 Task: Select the criteria, "is not equal to".
Action: Mouse moved to (207, 96)
Screenshot: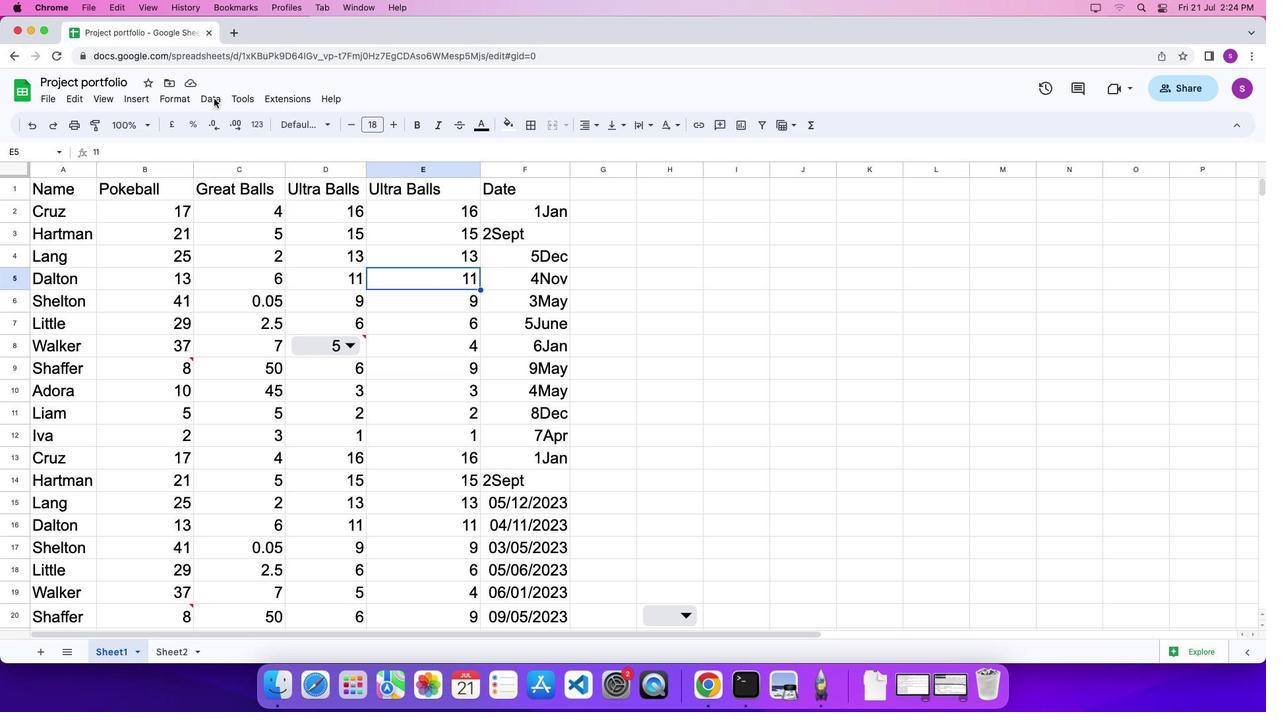 
Action: Mouse pressed left at (207, 96)
Screenshot: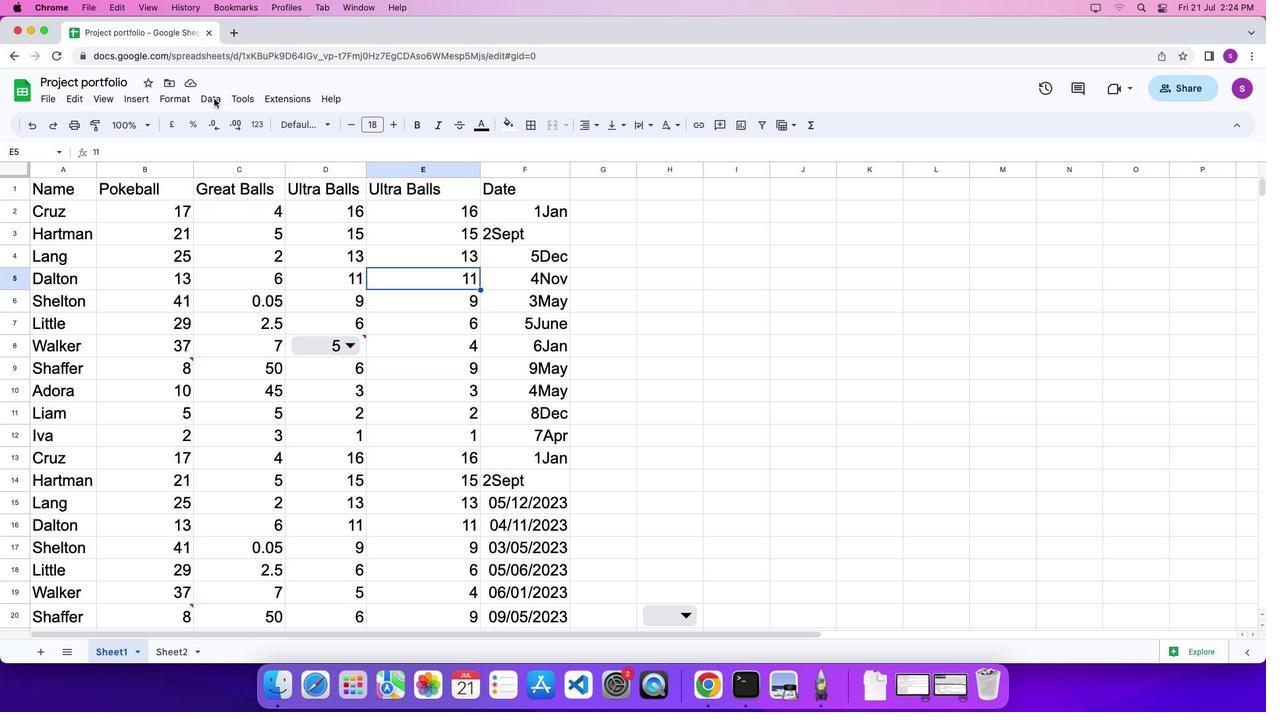 
Action: Mouse moved to (213, 98)
Screenshot: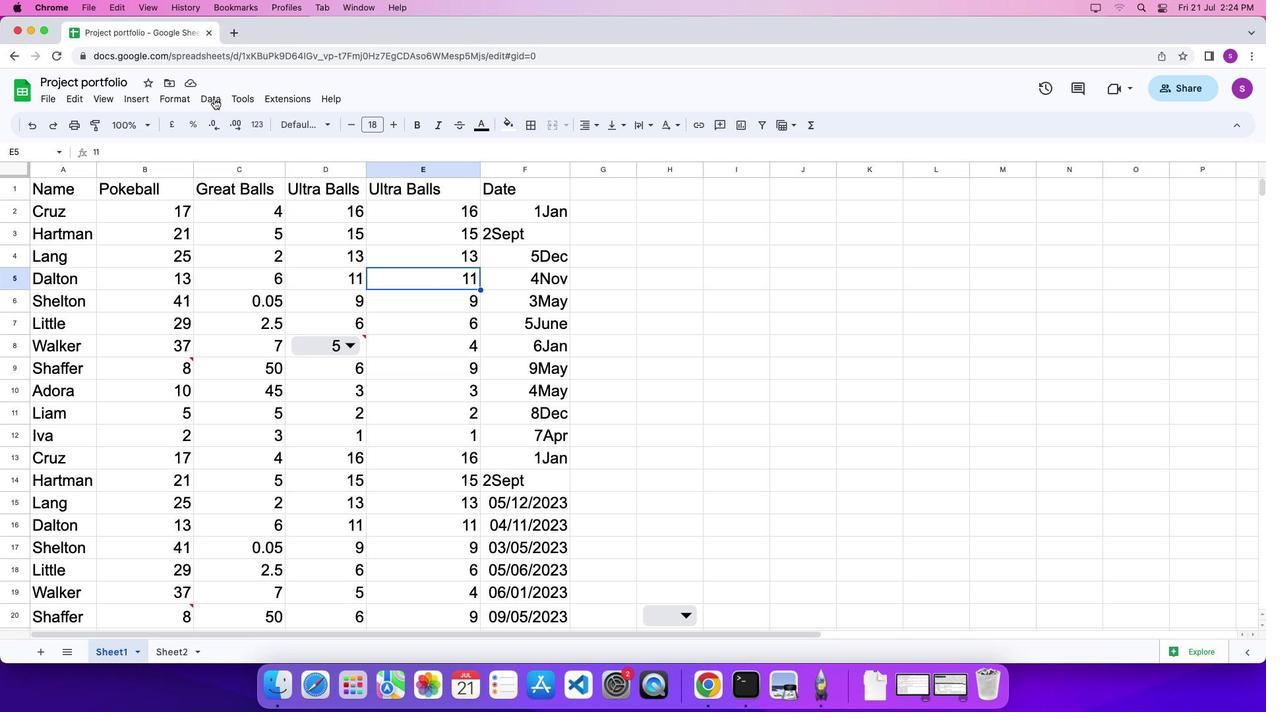 
Action: Mouse pressed left at (213, 98)
Screenshot: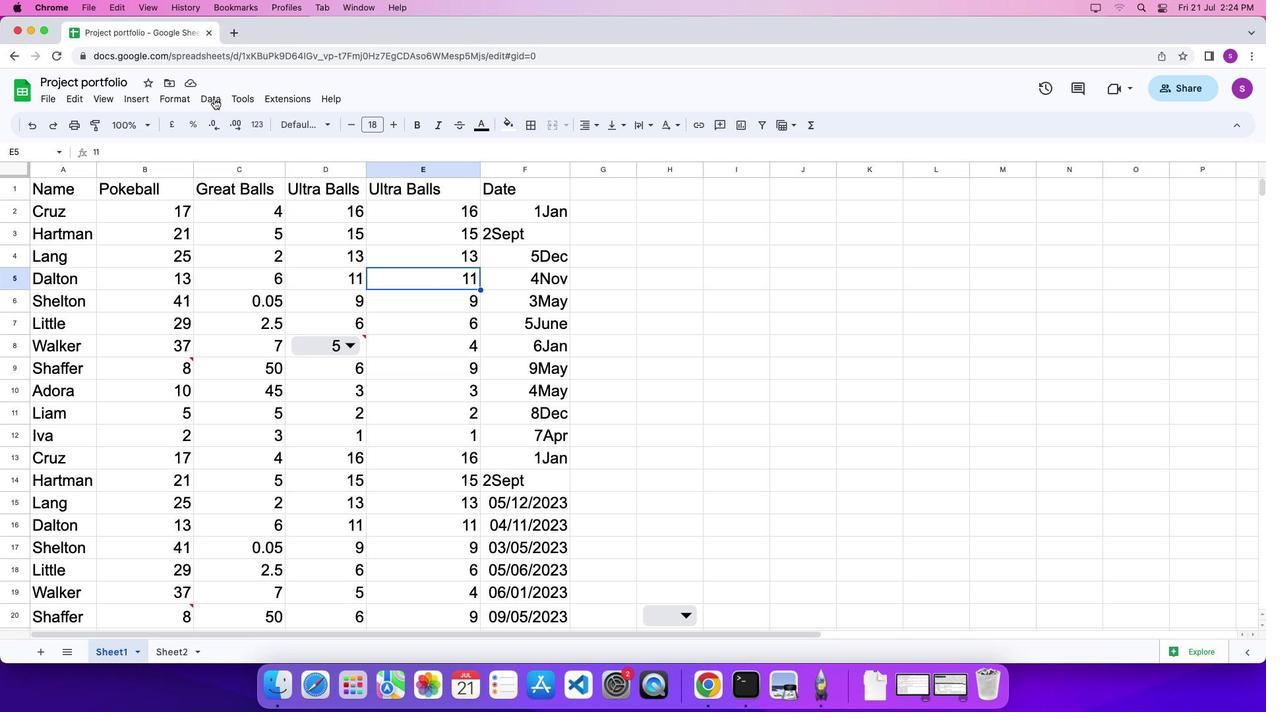 
Action: Mouse moved to (238, 364)
Screenshot: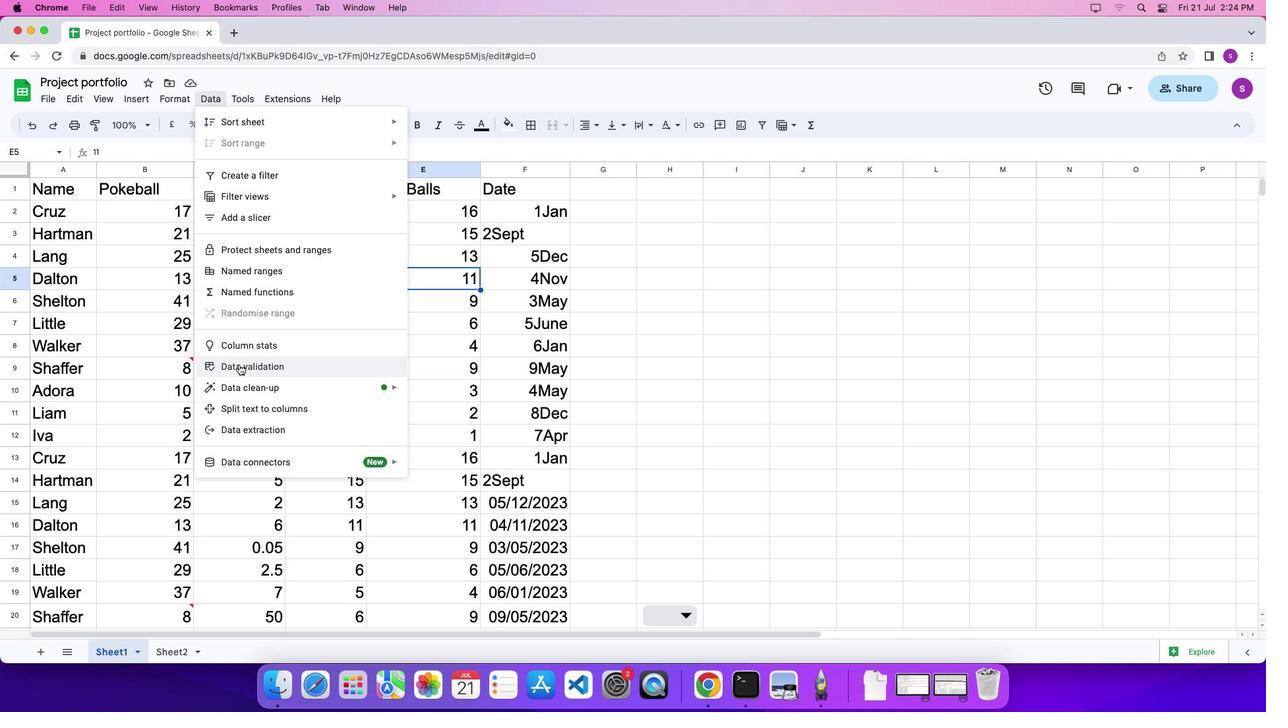 
Action: Mouse pressed left at (238, 364)
Screenshot: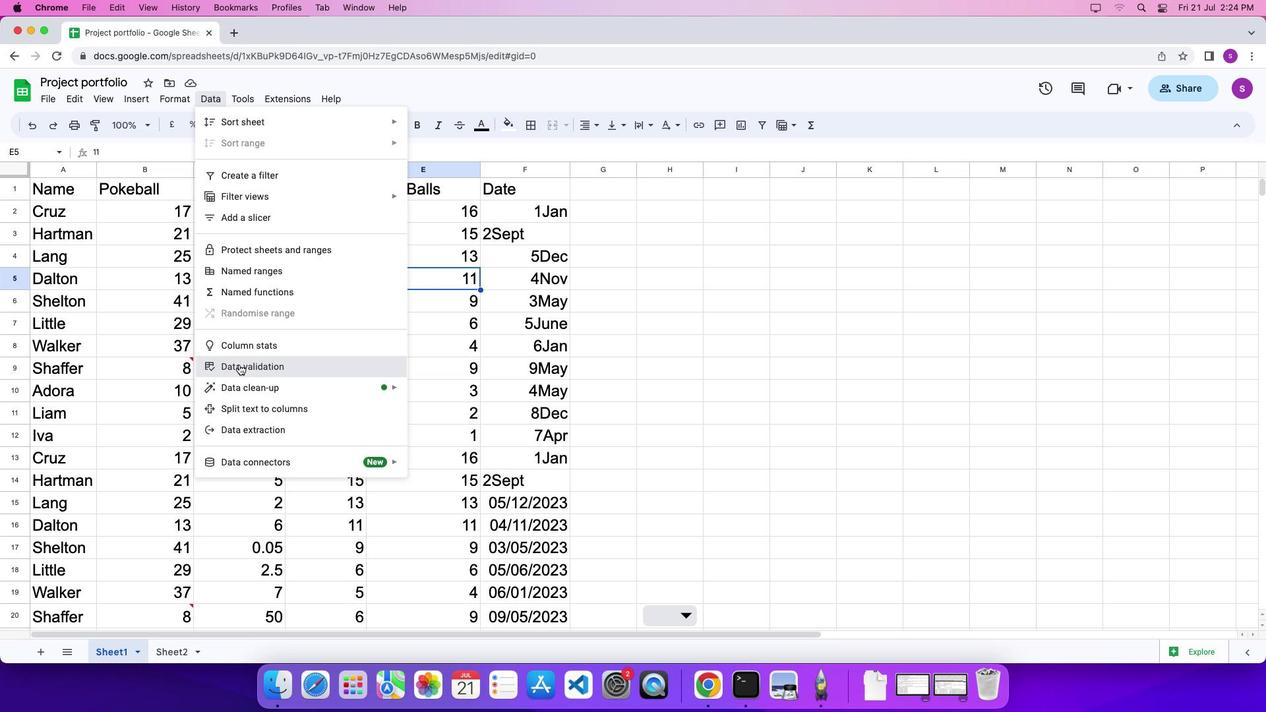 
Action: Mouse moved to (1209, 278)
Screenshot: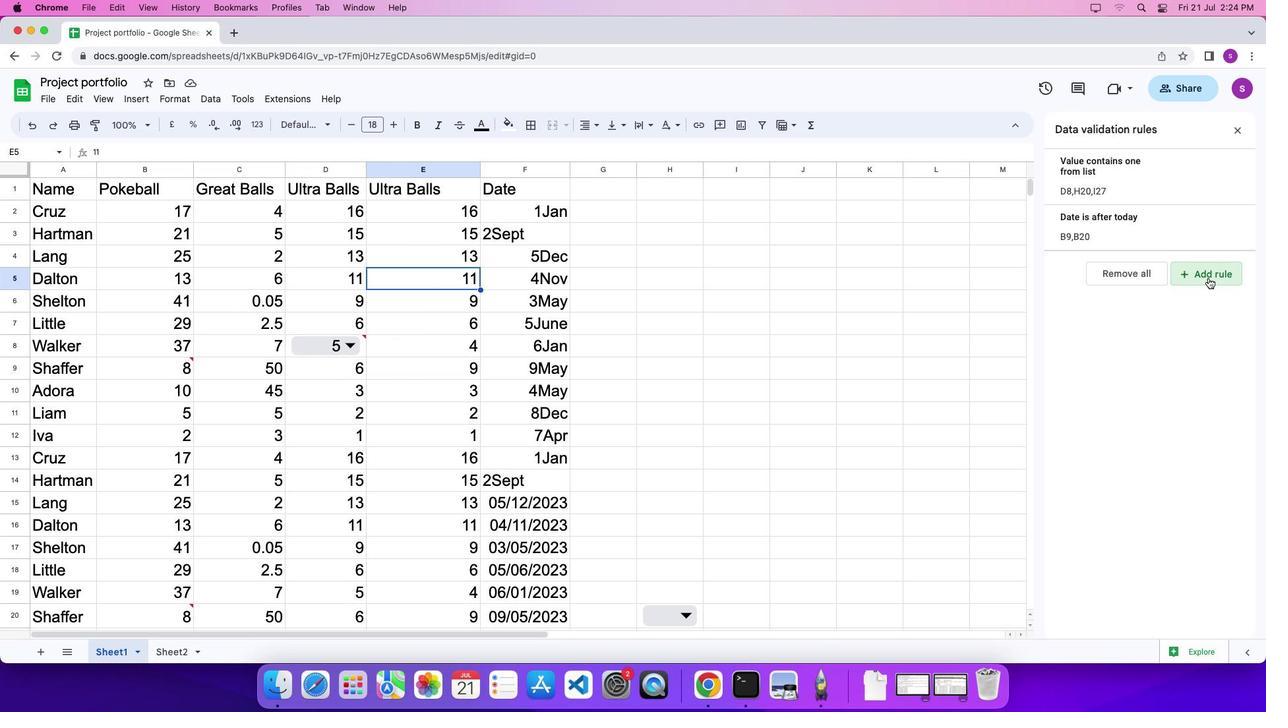 
Action: Mouse pressed left at (1209, 278)
Screenshot: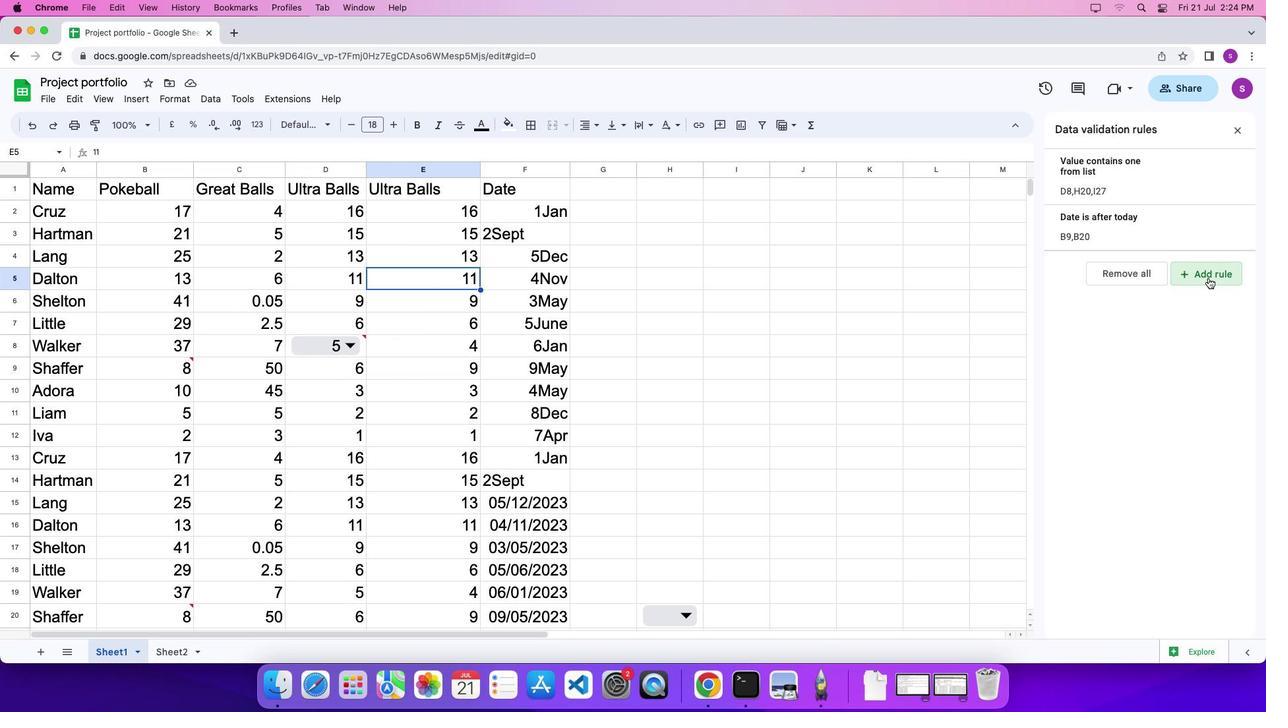 
Action: Mouse moved to (1189, 242)
Screenshot: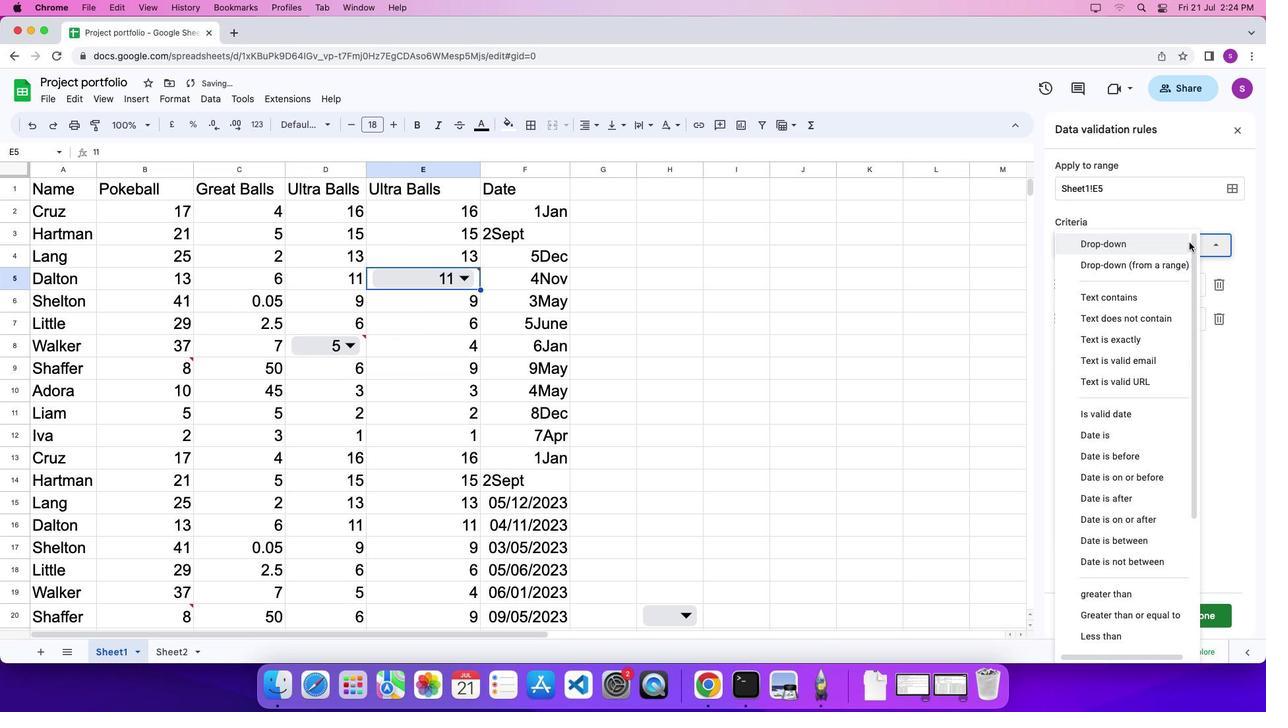 
Action: Mouse pressed left at (1189, 242)
Screenshot: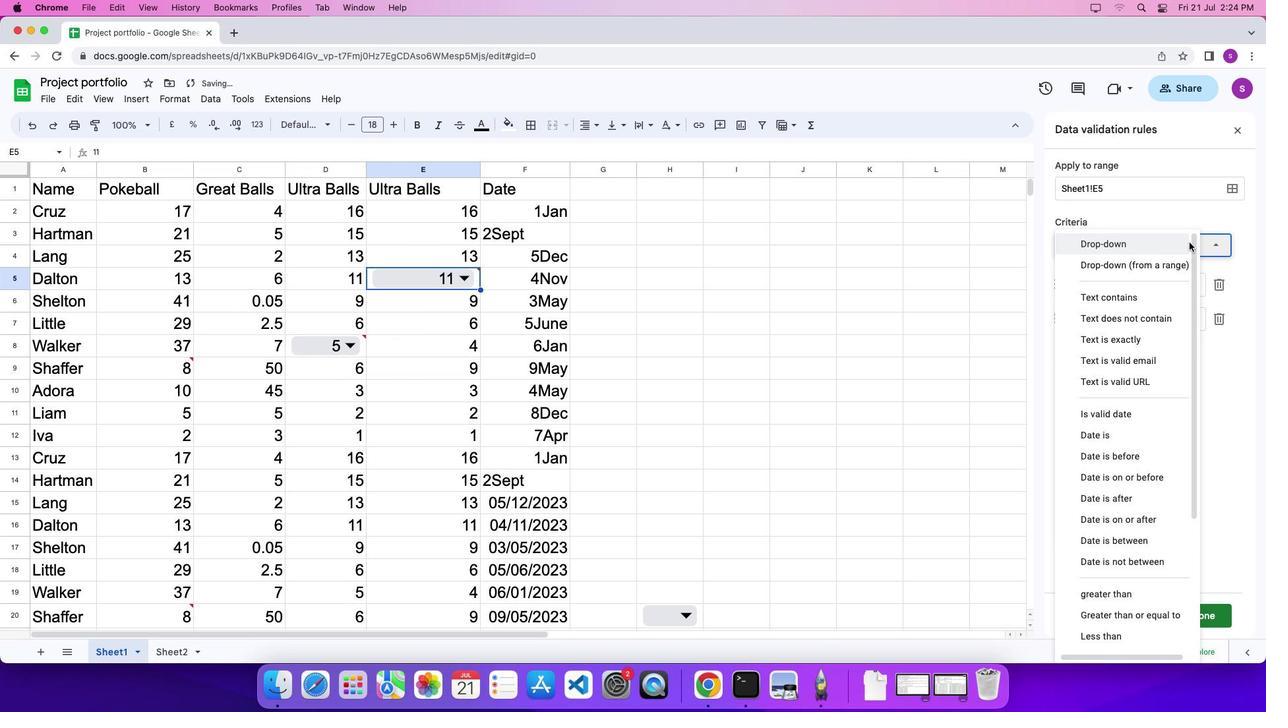 
Action: Mouse moved to (1127, 472)
Screenshot: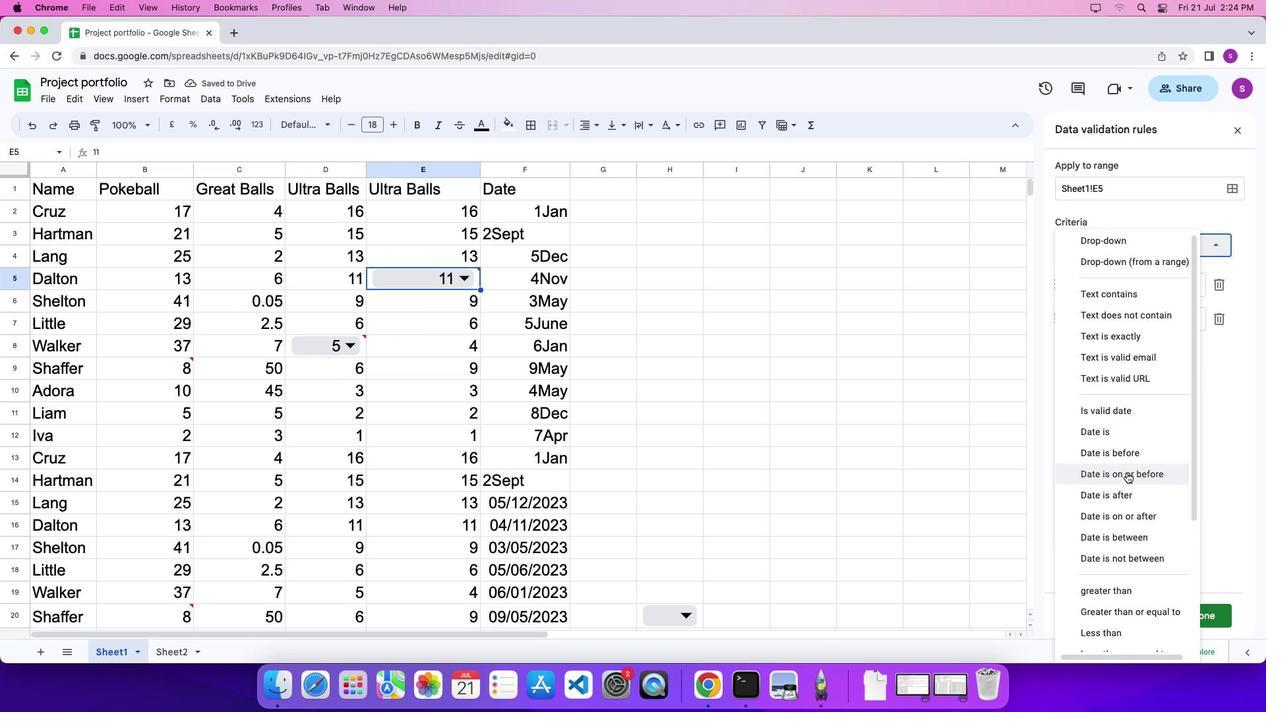 
Action: Mouse scrolled (1127, 472) with delta (0, 0)
Screenshot: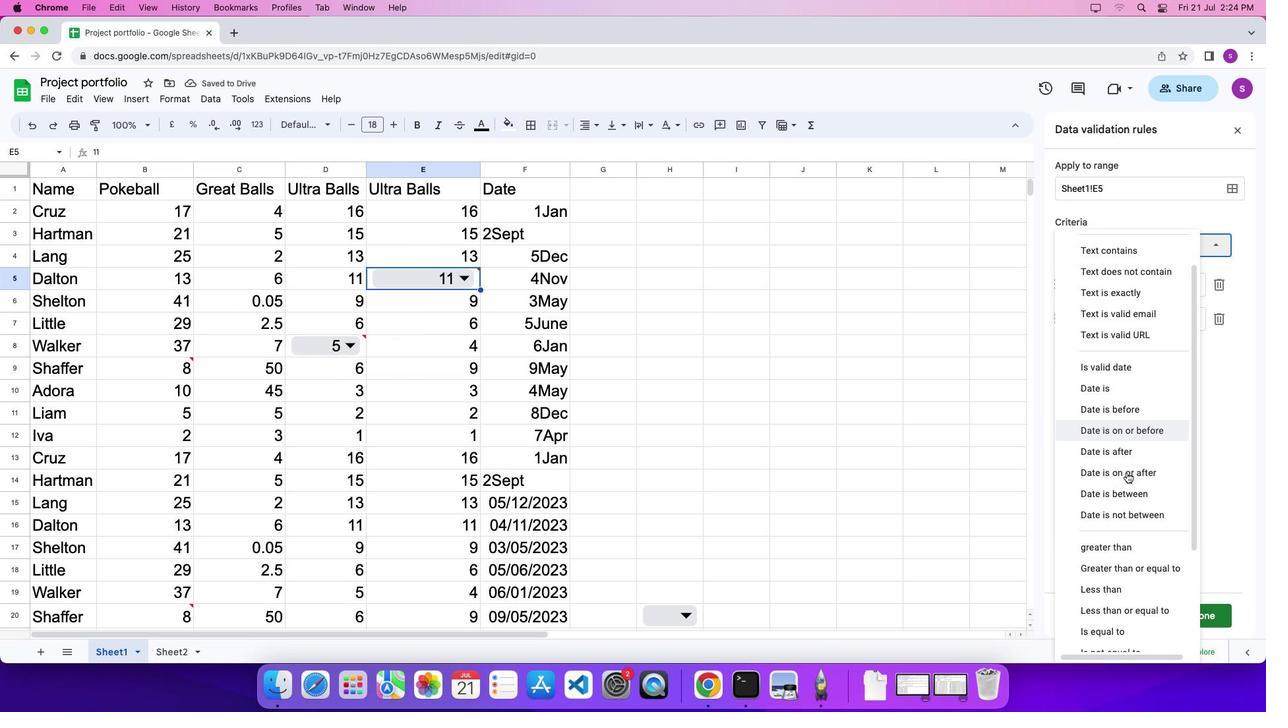 
Action: Mouse scrolled (1127, 472) with delta (0, 0)
Screenshot: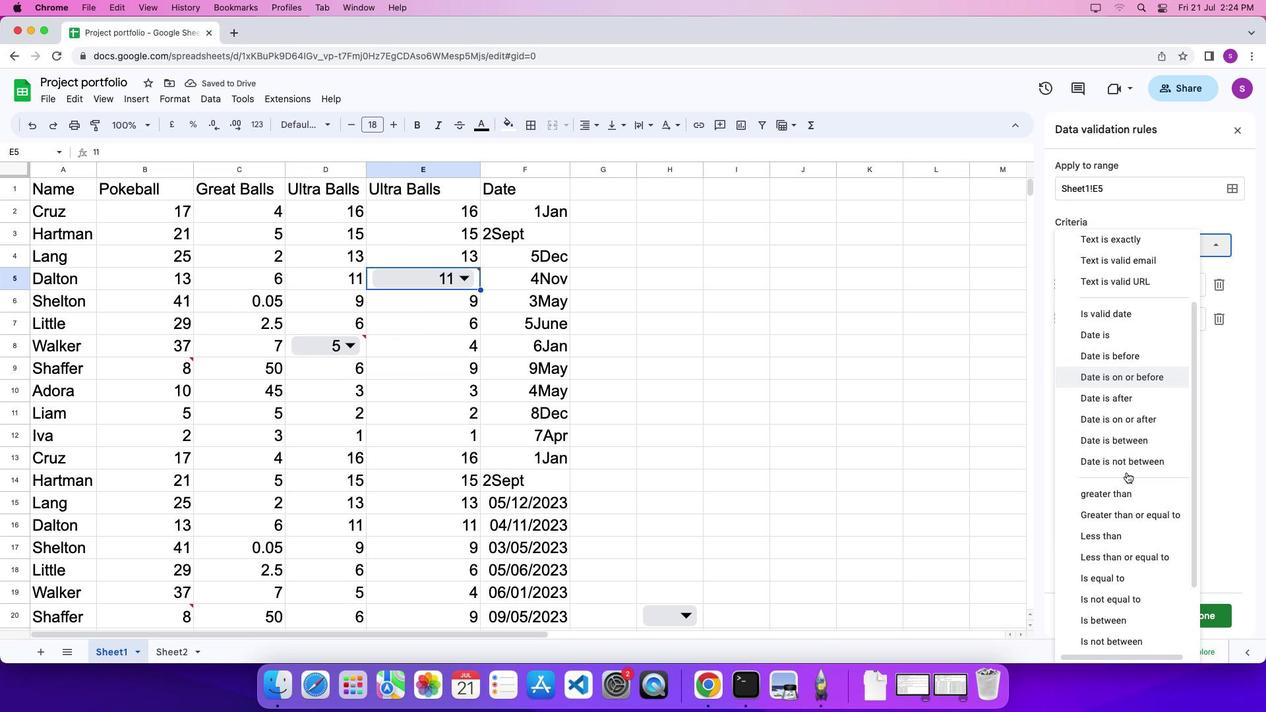 
Action: Mouse scrolled (1127, 472) with delta (0, -1)
Screenshot: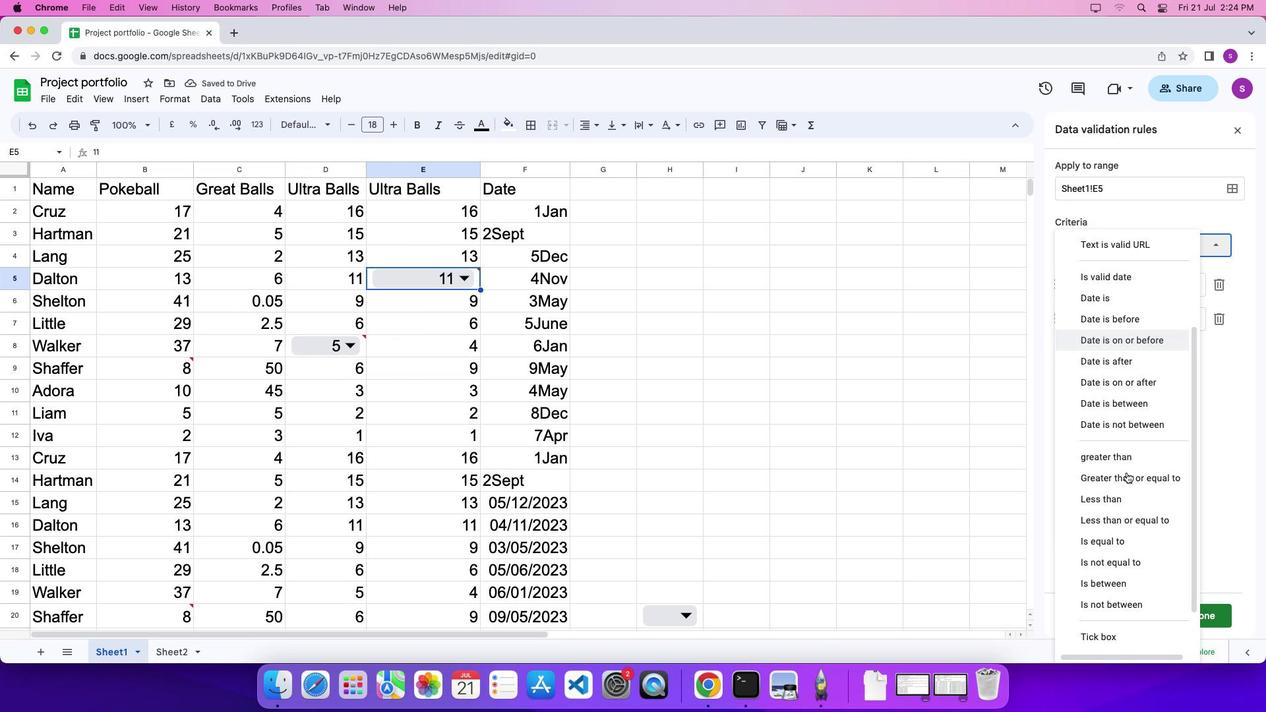 
Action: Mouse scrolled (1127, 472) with delta (0, 0)
Screenshot: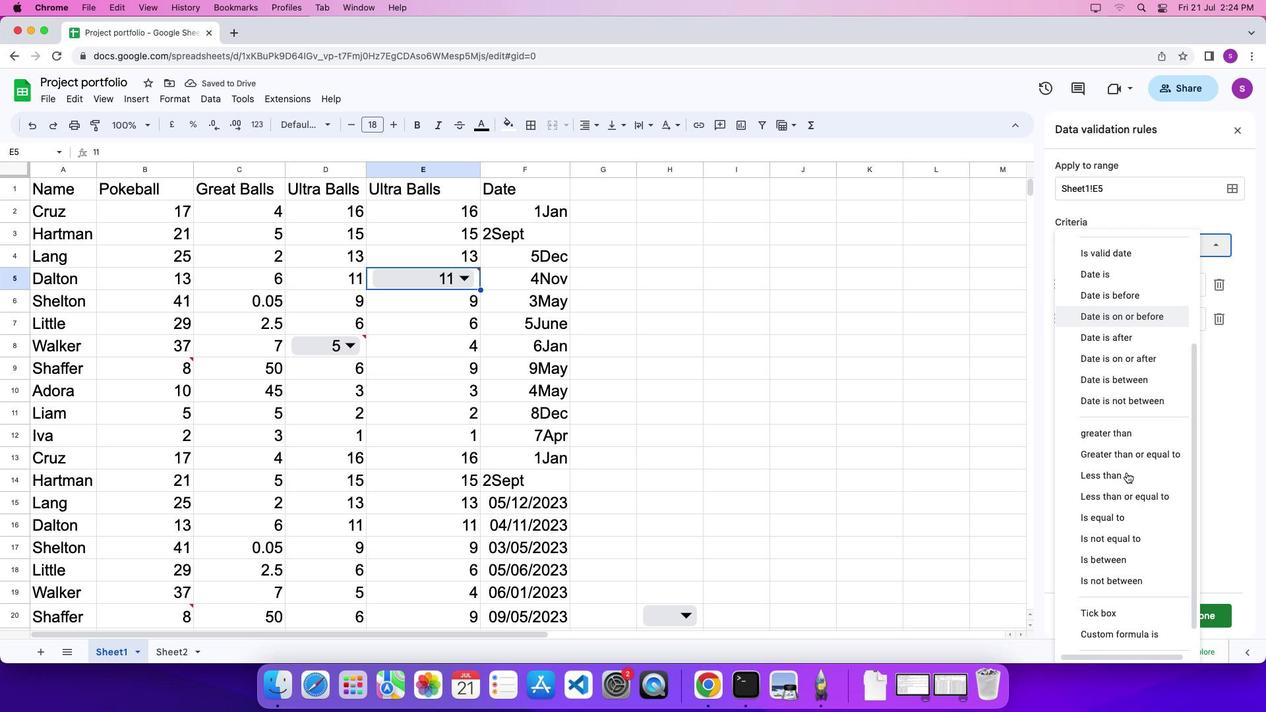 
Action: Mouse scrolled (1127, 472) with delta (0, 0)
Screenshot: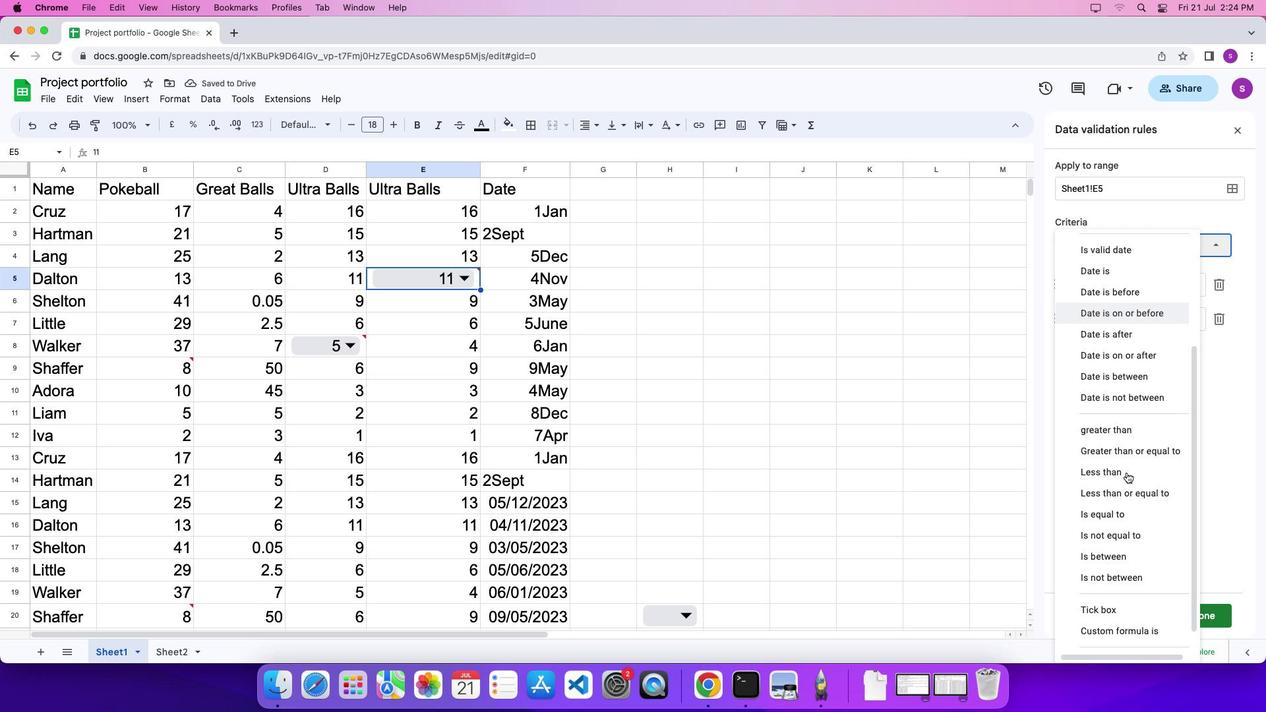 
Action: Mouse moved to (1125, 531)
Screenshot: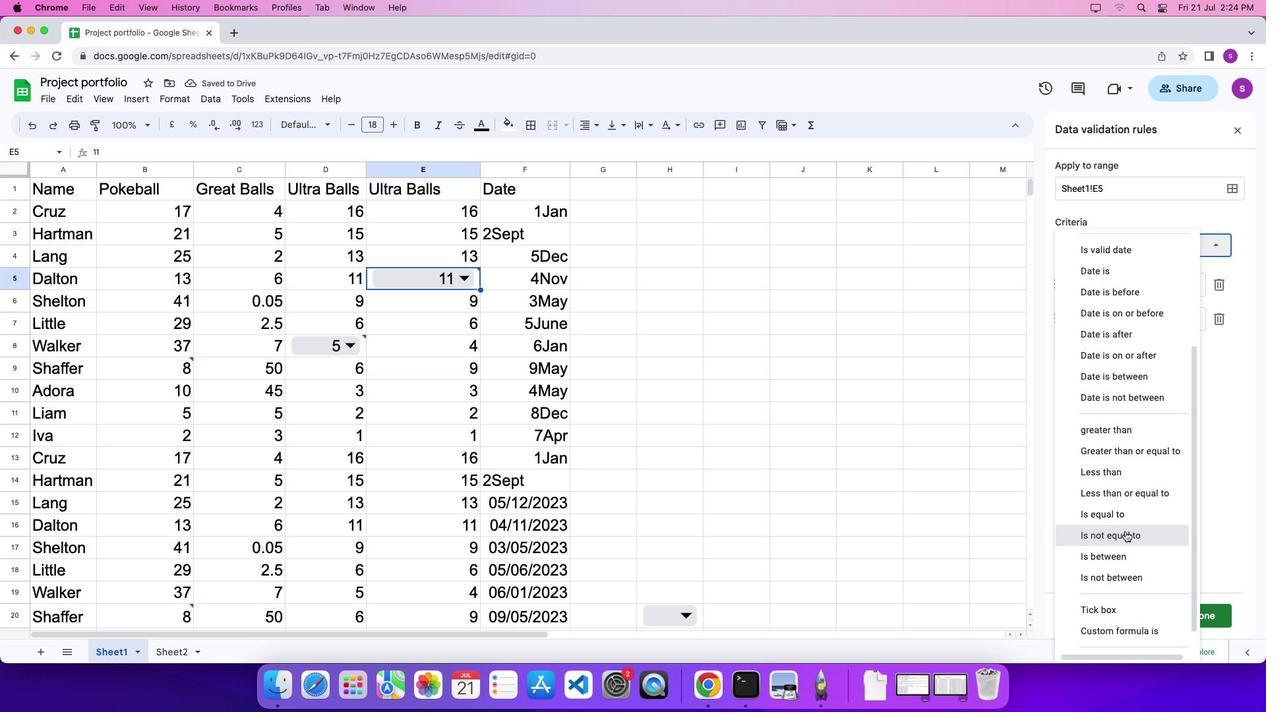 
Action: Mouse pressed left at (1125, 531)
Screenshot: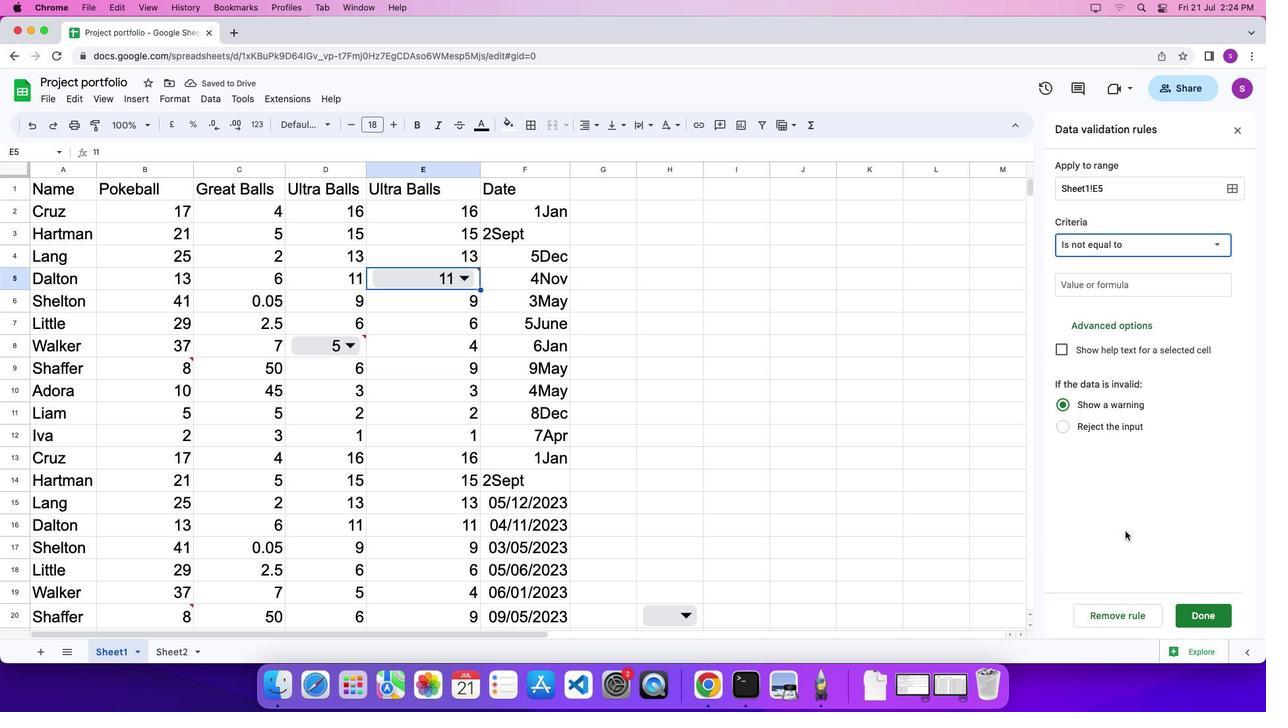 
